 Task: Select the pages per sheet with 2.
Action: Mouse moved to (42, 70)
Screenshot: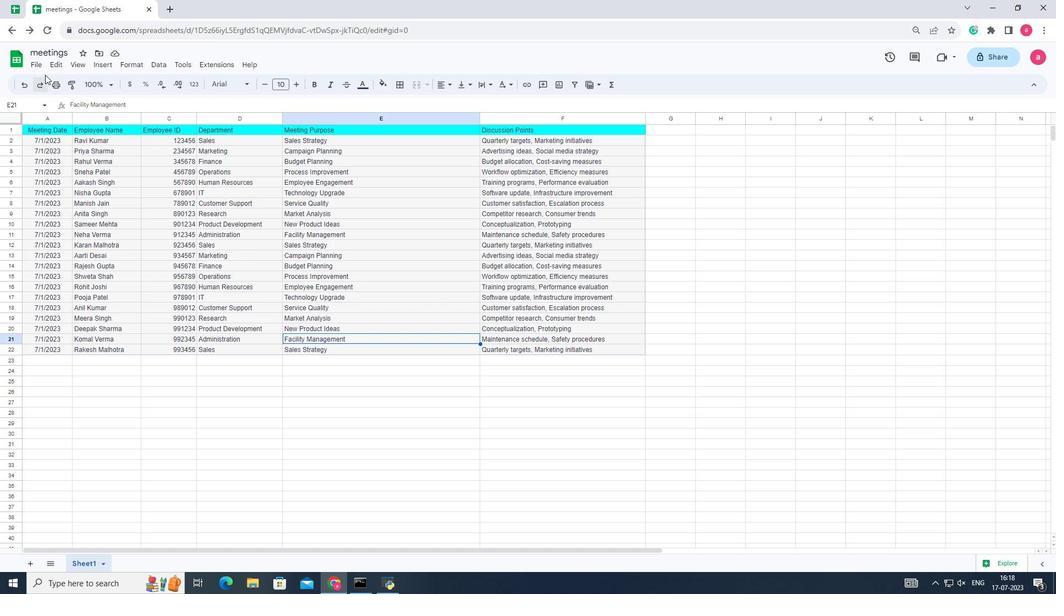 
Action: Mouse pressed left at (42, 70)
Screenshot: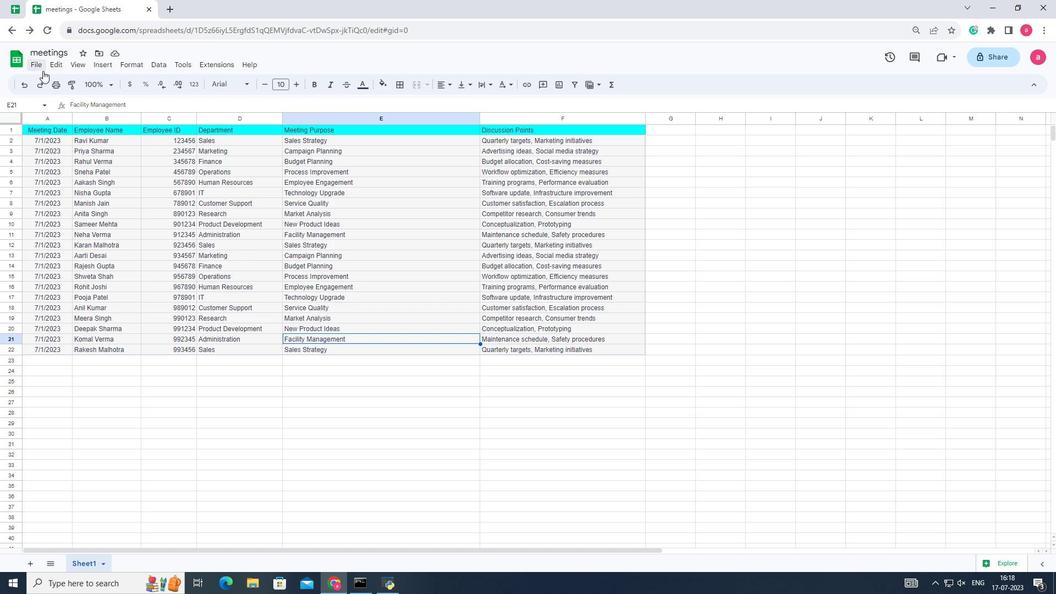 
Action: Mouse moved to (52, 359)
Screenshot: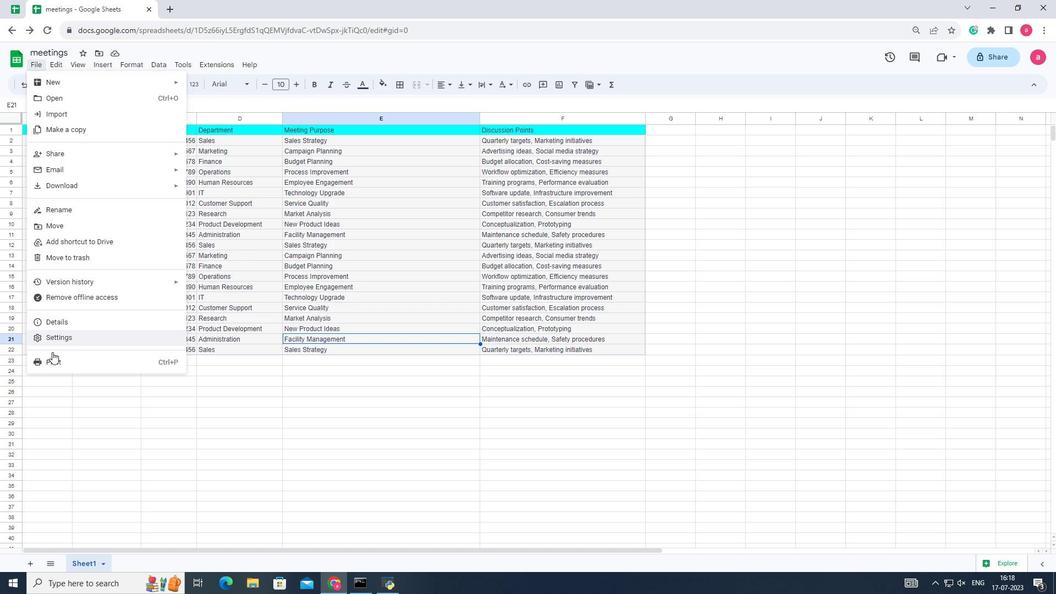 
Action: Mouse pressed left at (52, 359)
Screenshot: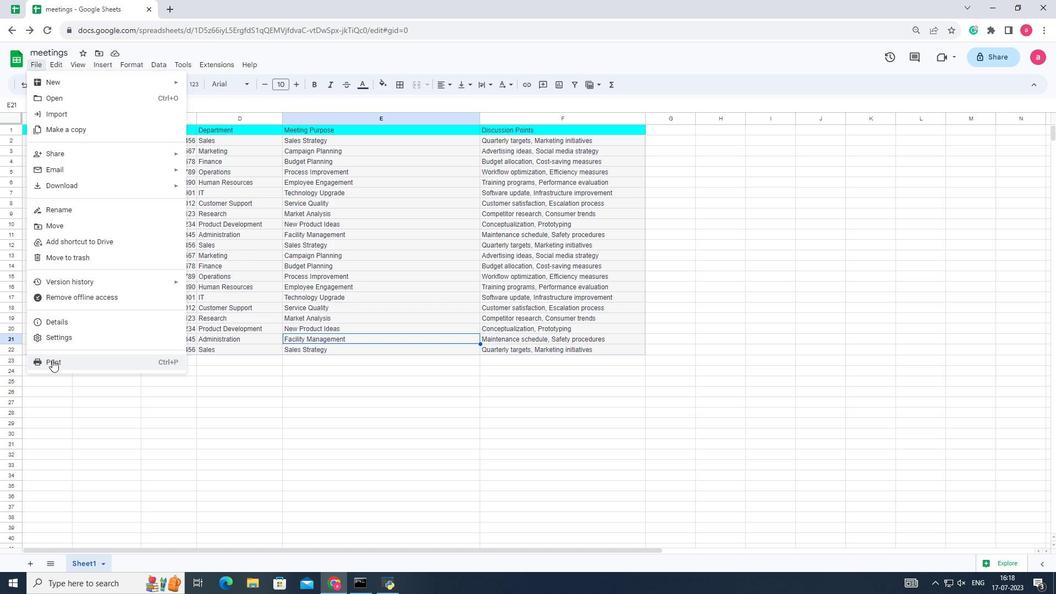 
Action: Mouse moved to (1032, 61)
Screenshot: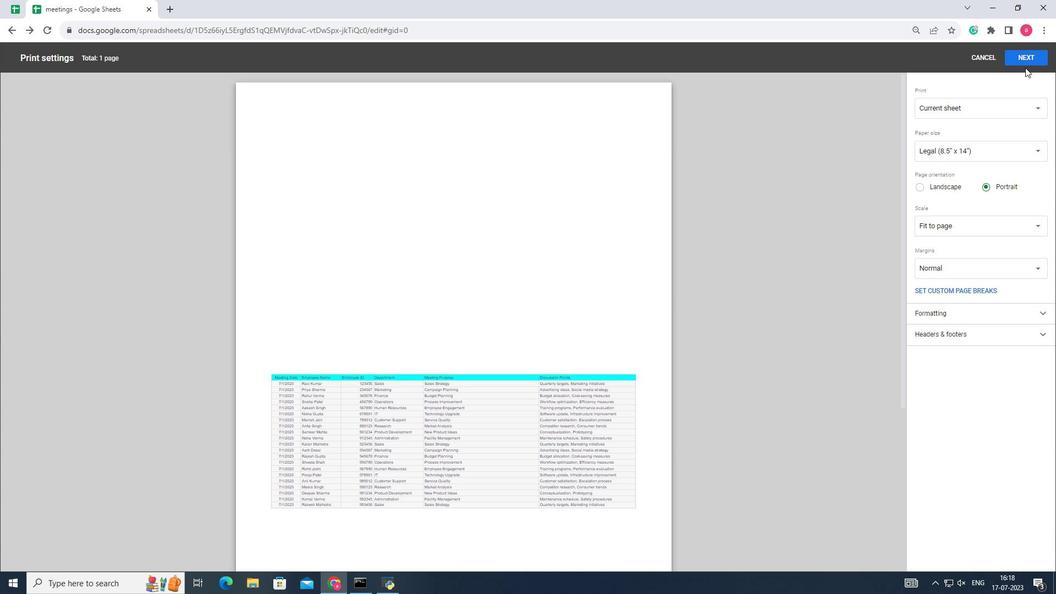 
Action: Mouse pressed left at (1032, 61)
Screenshot: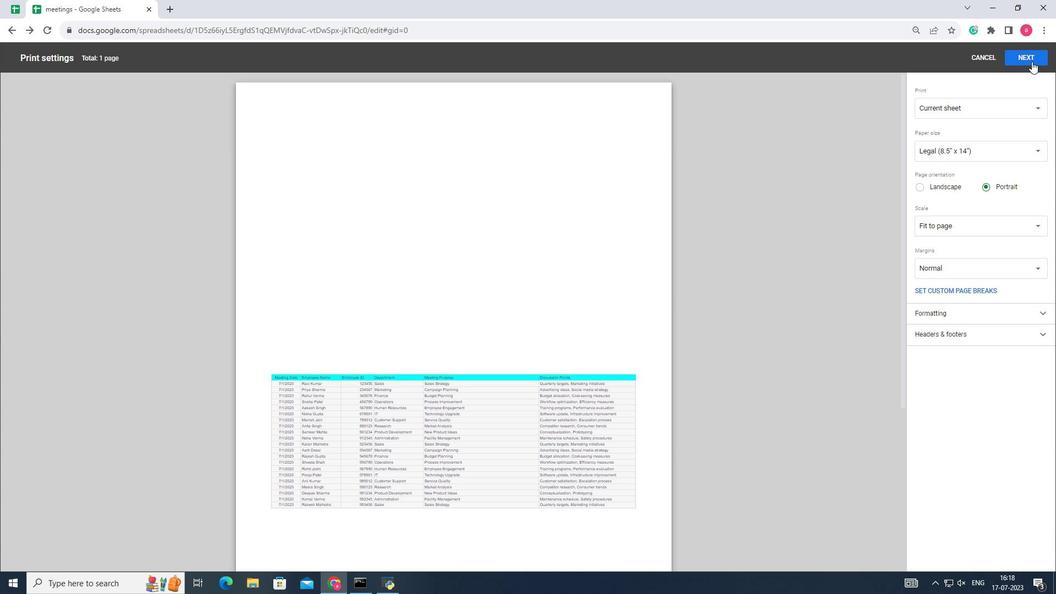 
Action: Mouse moved to (774, 190)
Screenshot: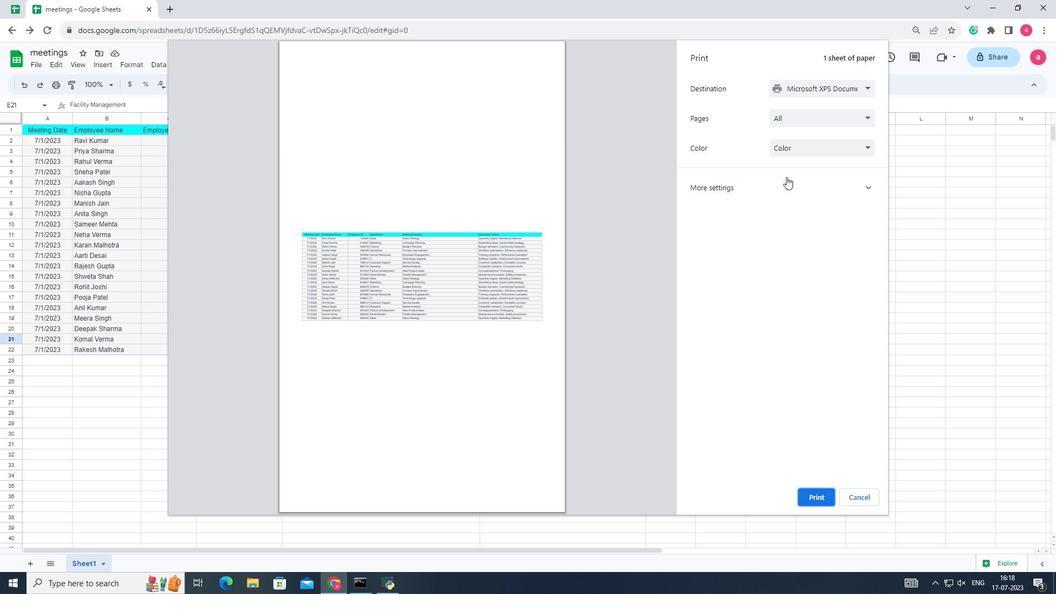 
Action: Mouse pressed left at (774, 190)
Screenshot: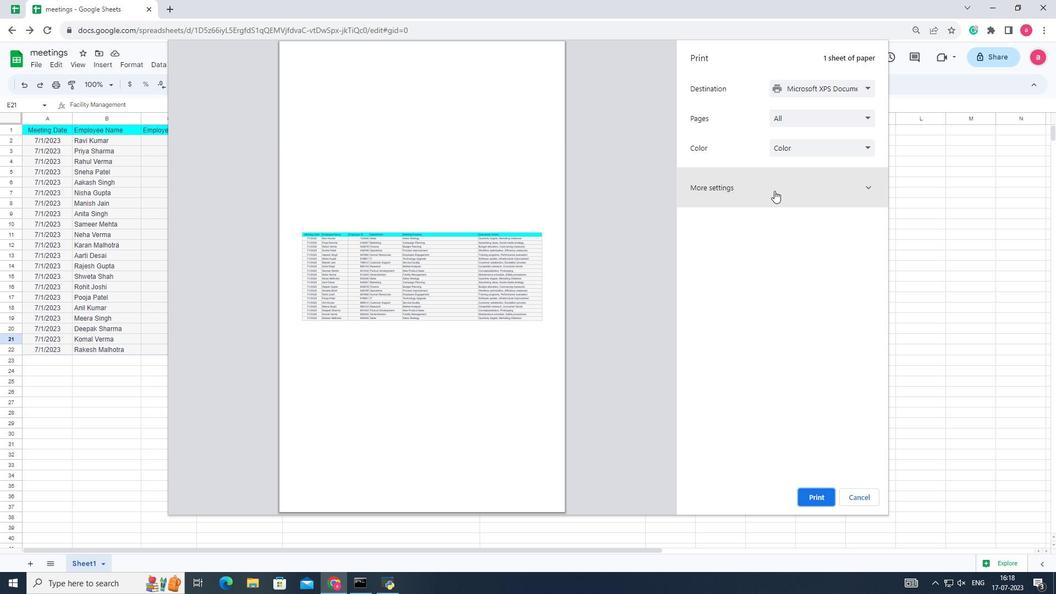 
Action: Mouse moved to (824, 262)
Screenshot: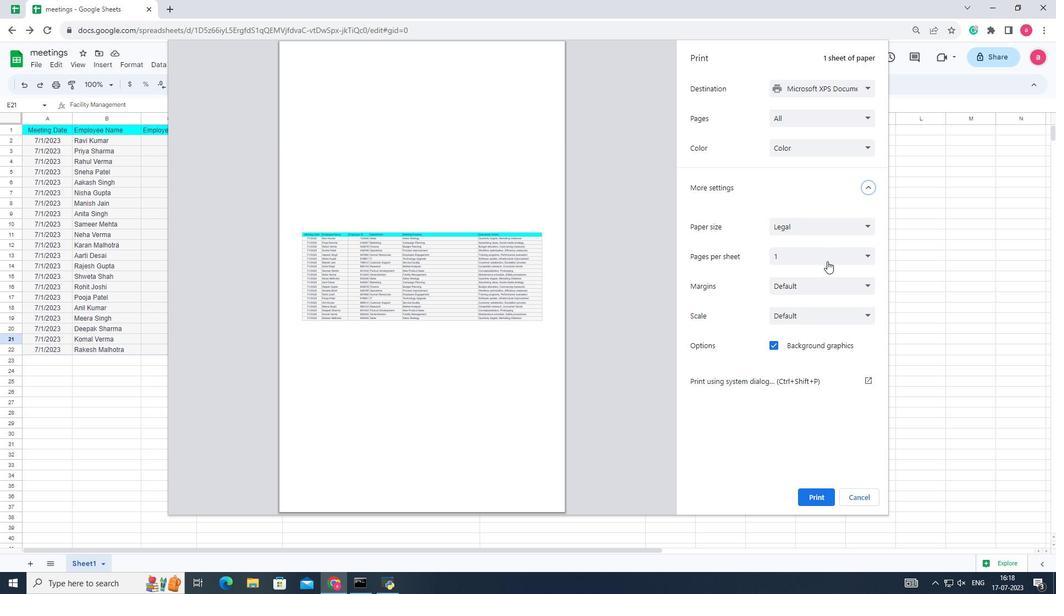 
Action: Mouse pressed left at (824, 262)
Screenshot: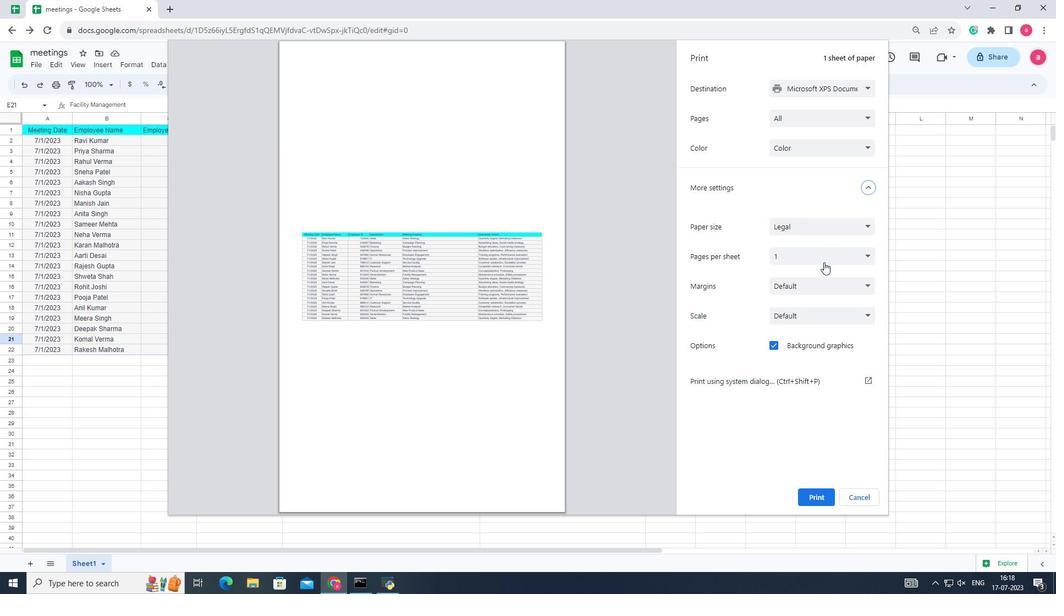 
Action: Mouse moved to (793, 280)
Screenshot: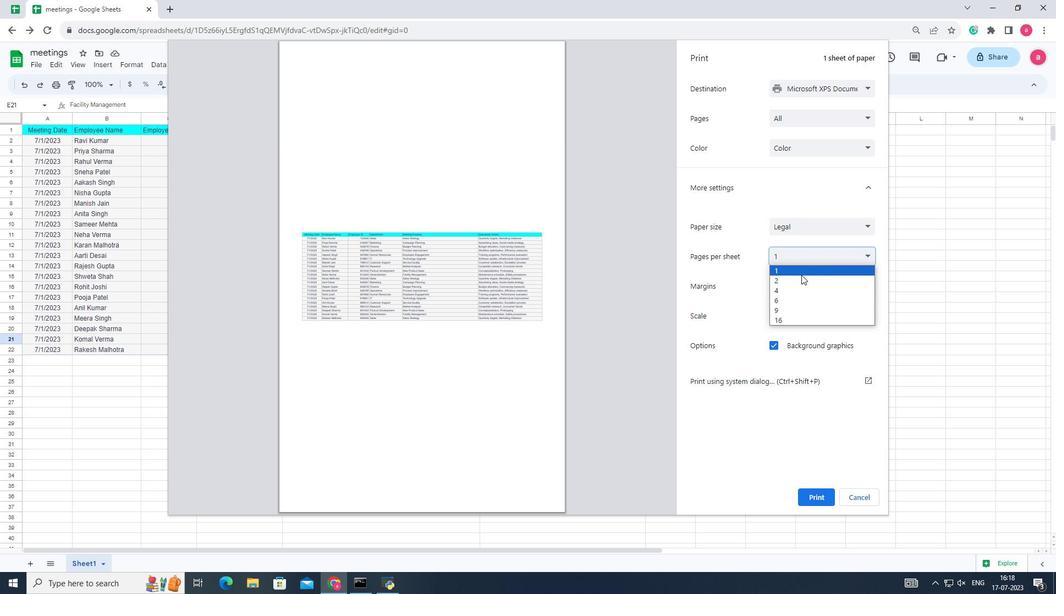 
Action: Mouse pressed left at (793, 280)
Screenshot: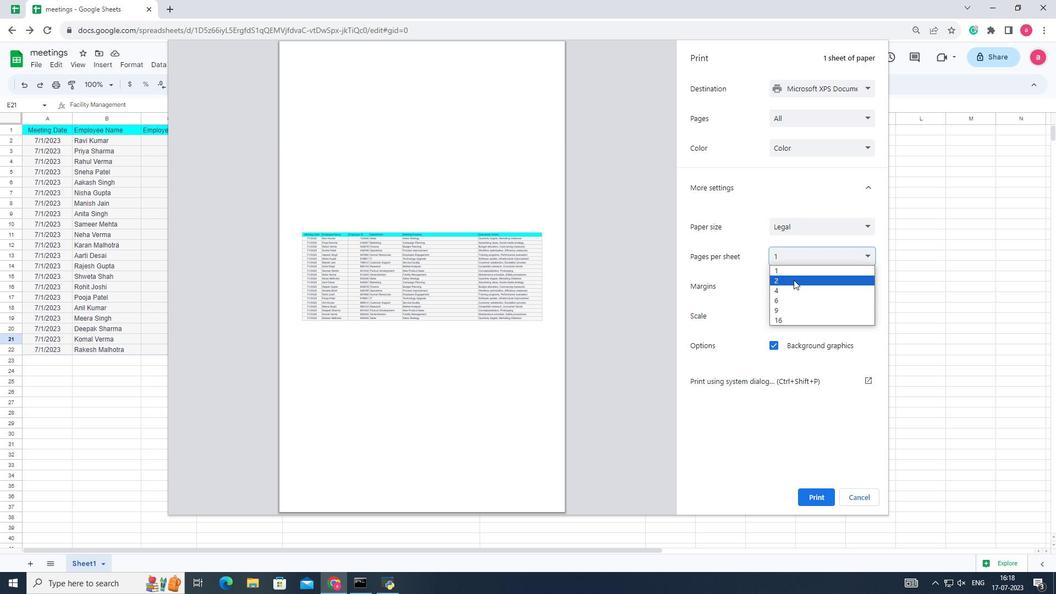 
